 Task: Learn more about a recruiter lite.
Action: Mouse moved to (915, 106)
Screenshot: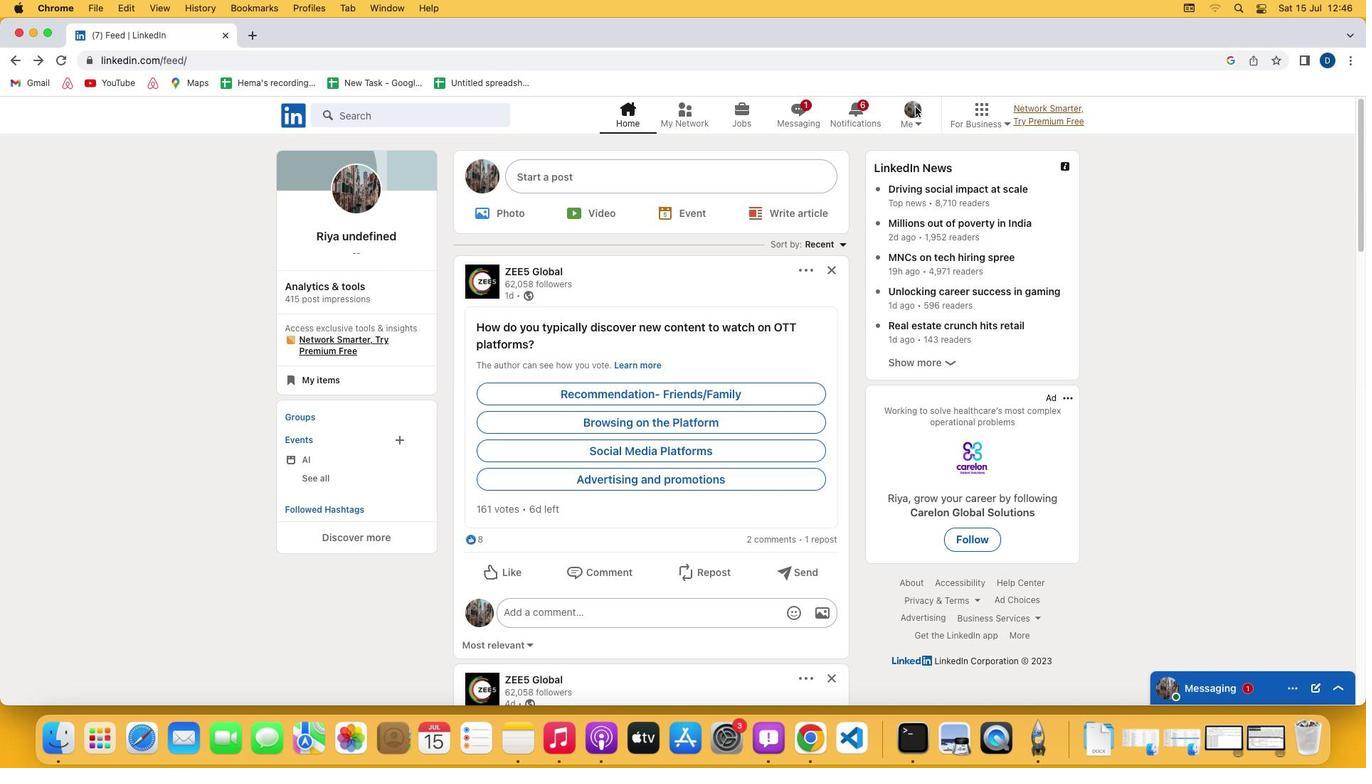 
Action: Mouse pressed left at (915, 106)
Screenshot: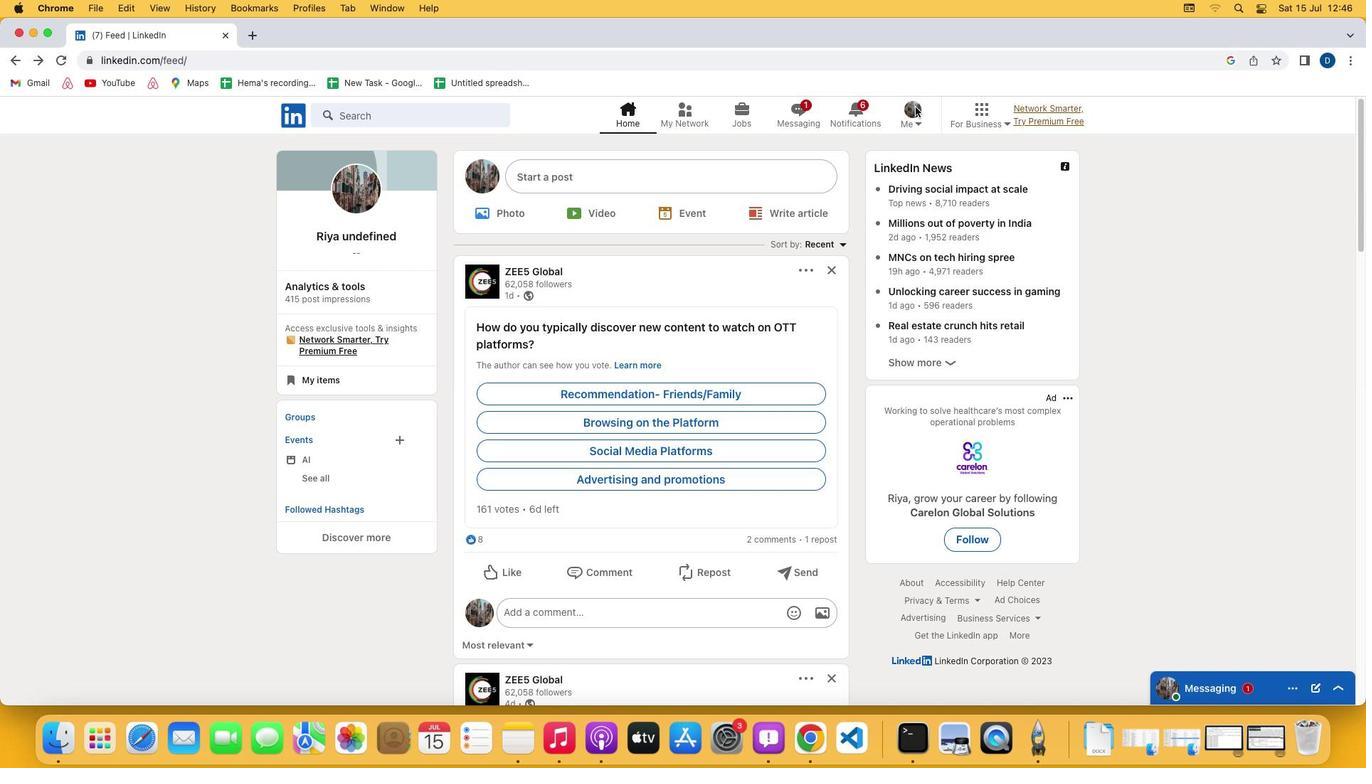 
Action: Mouse pressed left at (915, 106)
Screenshot: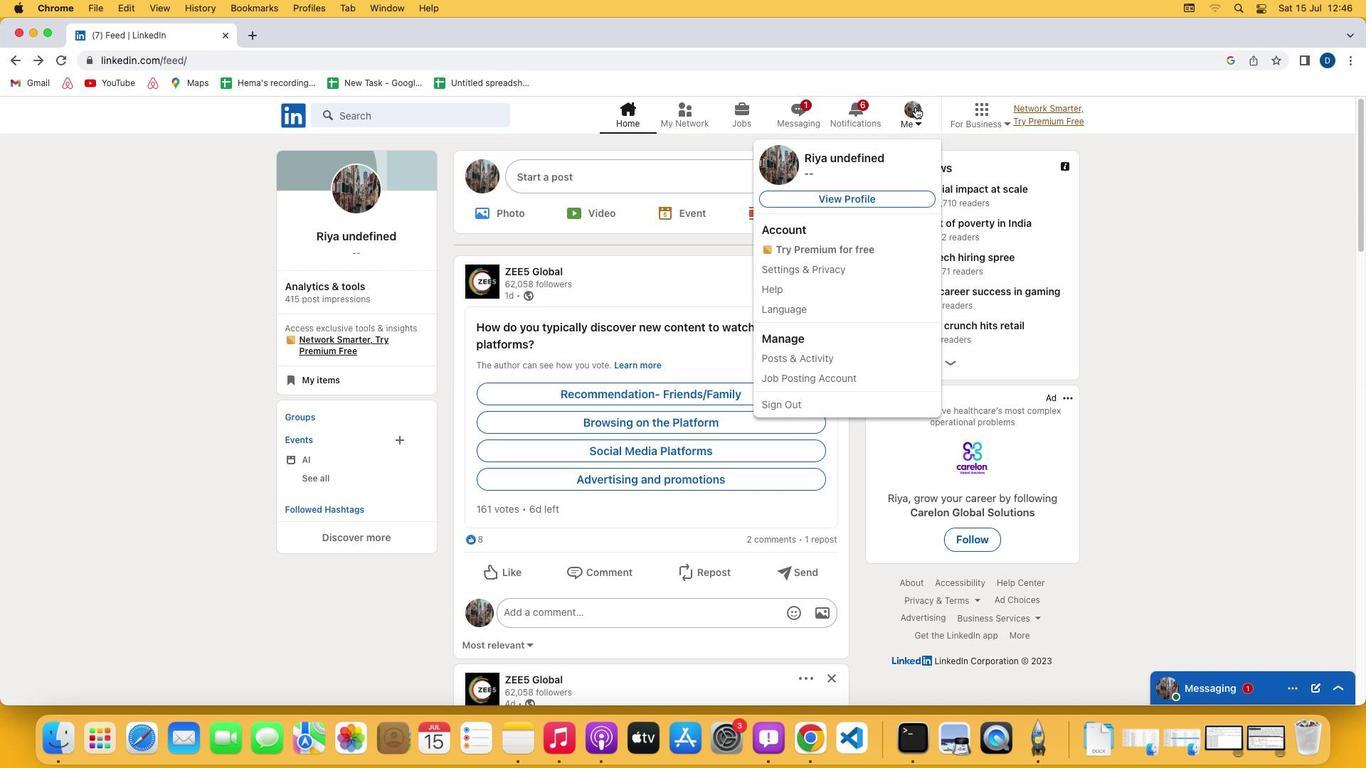 
Action: Mouse moved to (914, 108)
Screenshot: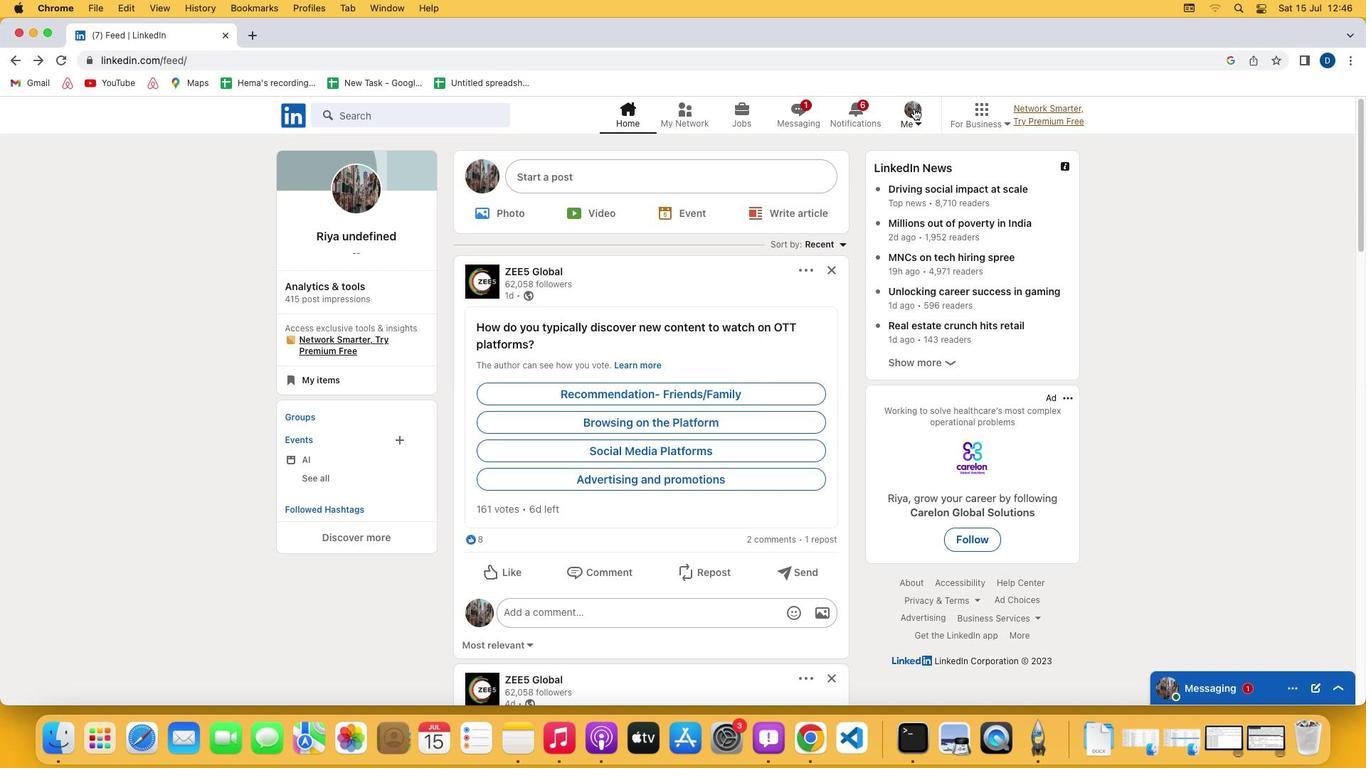 
Action: Mouse pressed left at (914, 108)
Screenshot: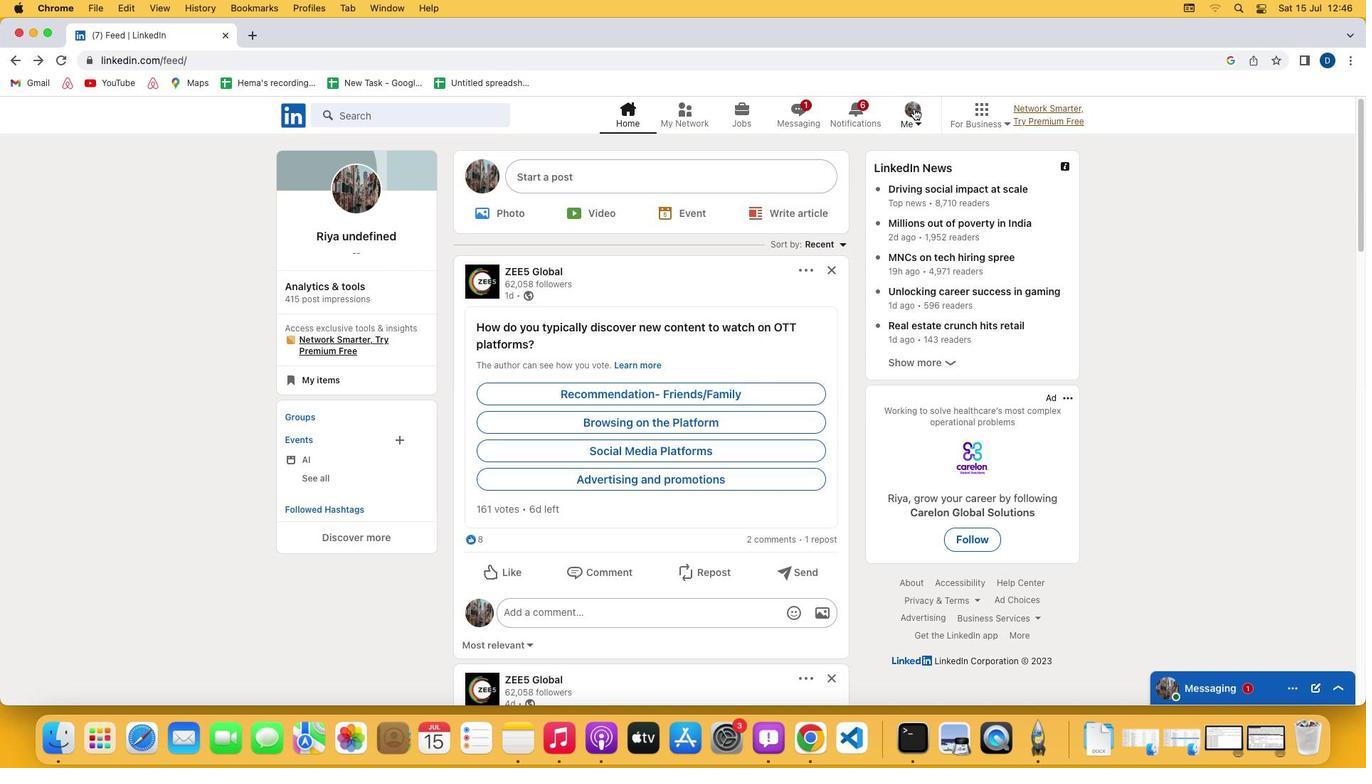
Action: Mouse moved to (792, 267)
Screenshot: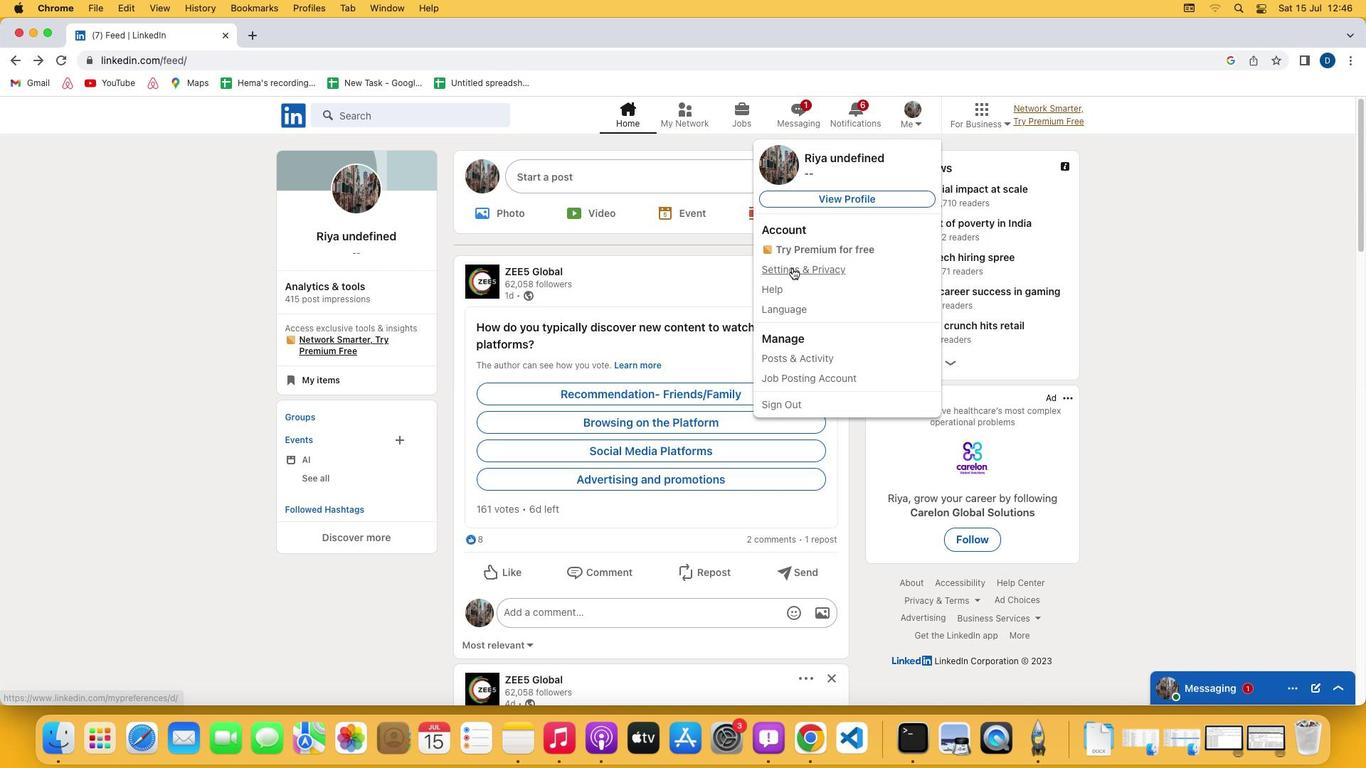 
Action: Mouse pressed left at (792, 267)
Screenshot: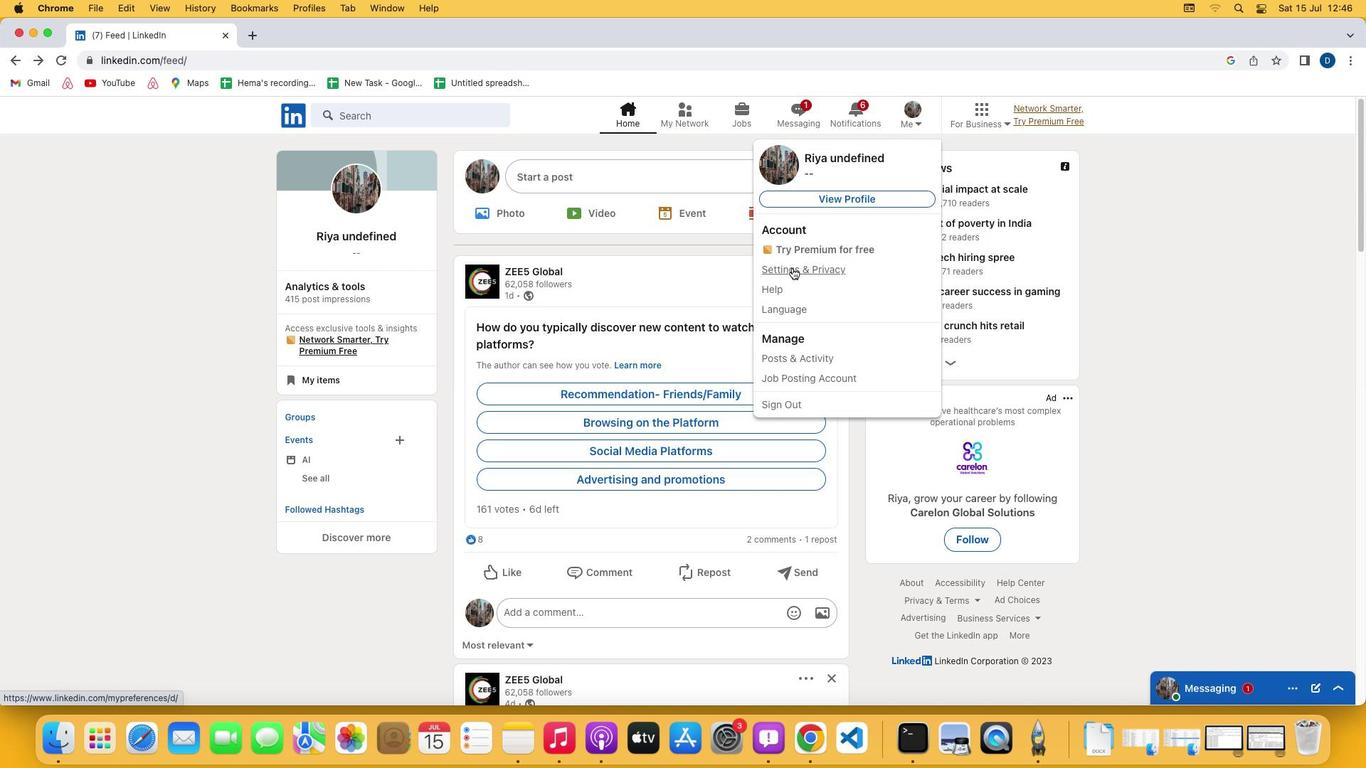 
Action: Mouse moved to (691, 382)
Screenshot: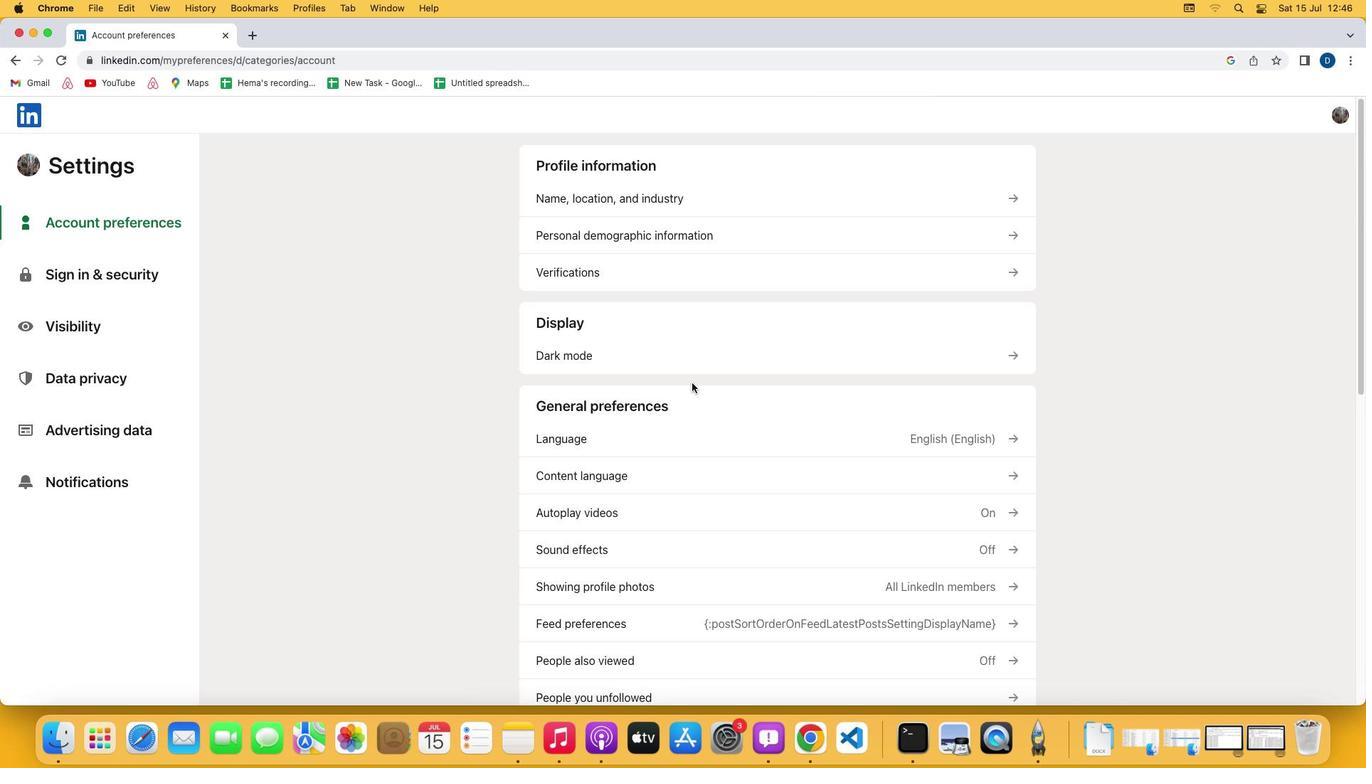
Action: Mouse scrolled (691, 382) with delta (0, 0)
Screenshot: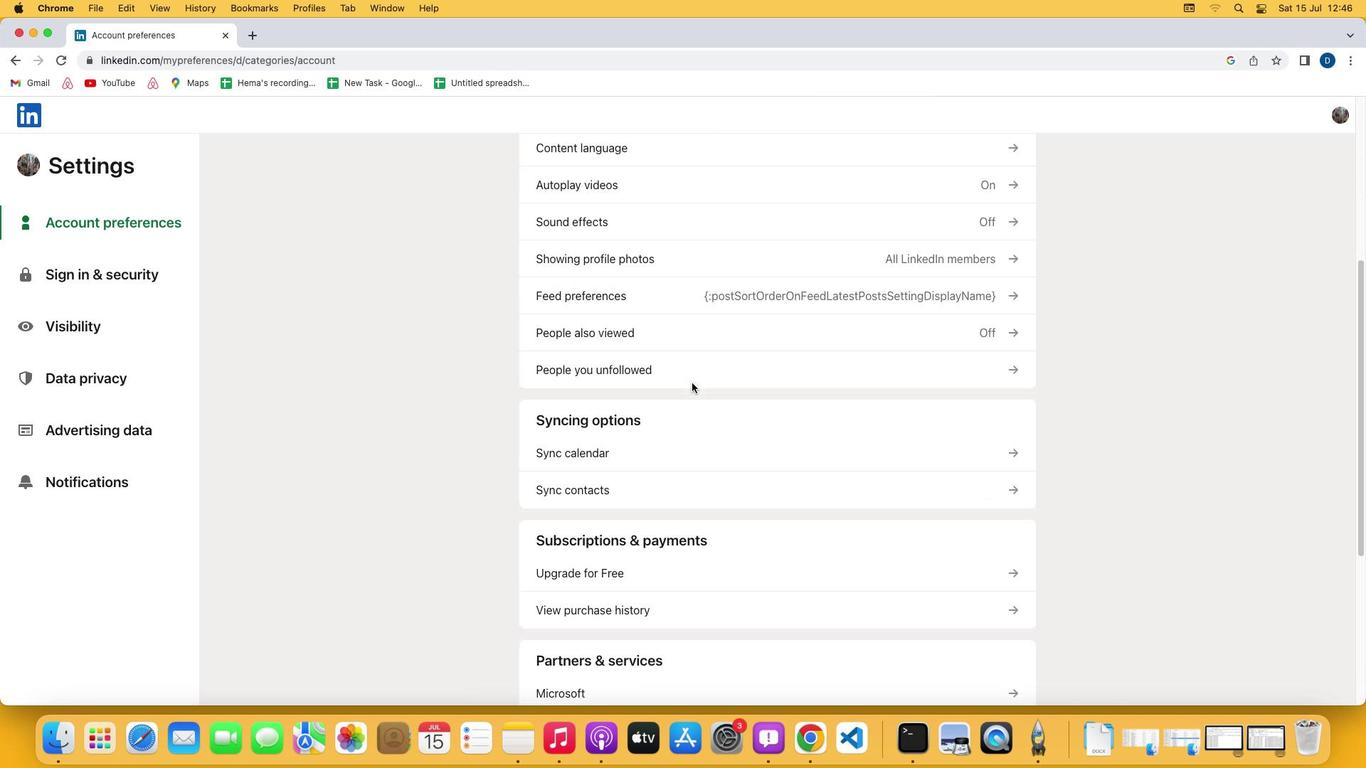 
Action: Mouse scrolled (691, 382) with delta (0, 0)
Screenshot: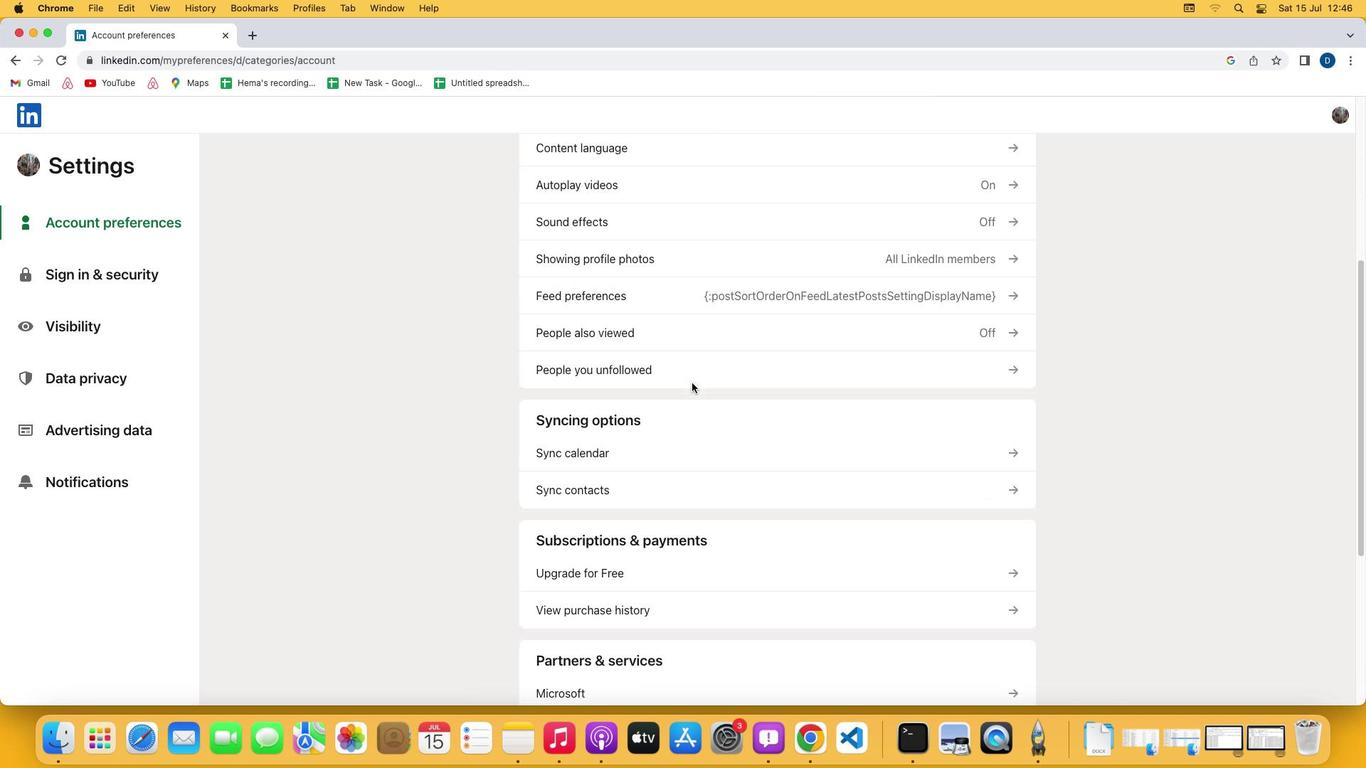 
Action: Mouse scrolled (691, 382) with delta (0, -2)
Screenshot: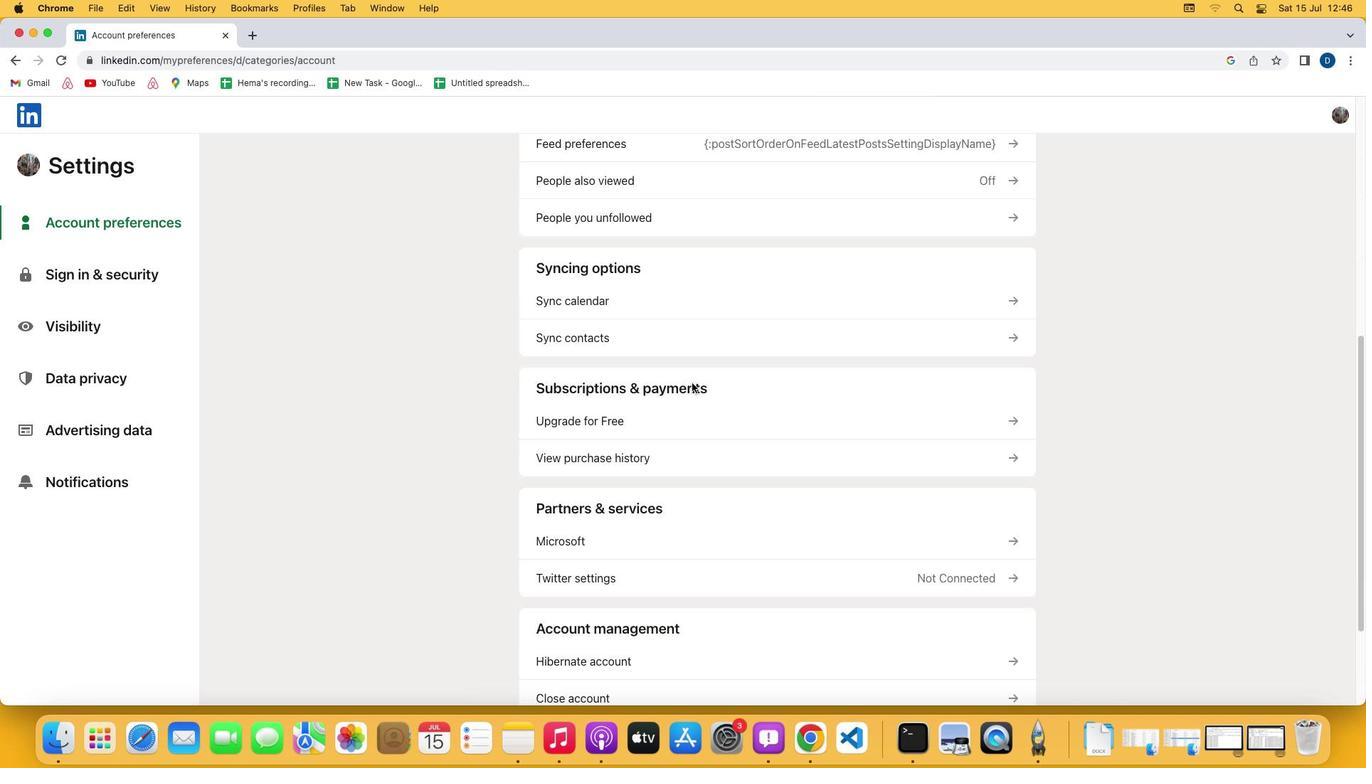 
Action: Mouse scrolled (691, 382) with delta (0, -3)
Screenshot: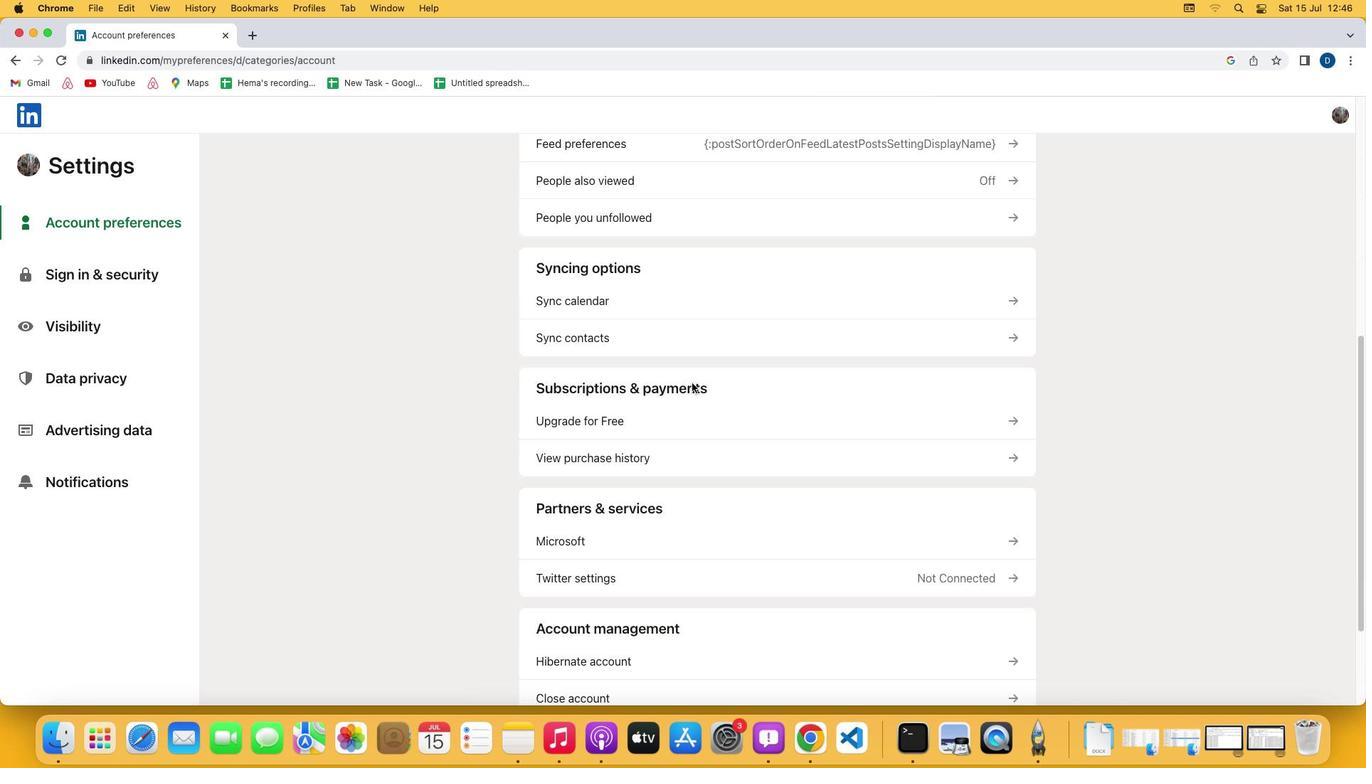 
Action: Mouse scrolled (691, 382) with delta (0, -4)
Screenshot: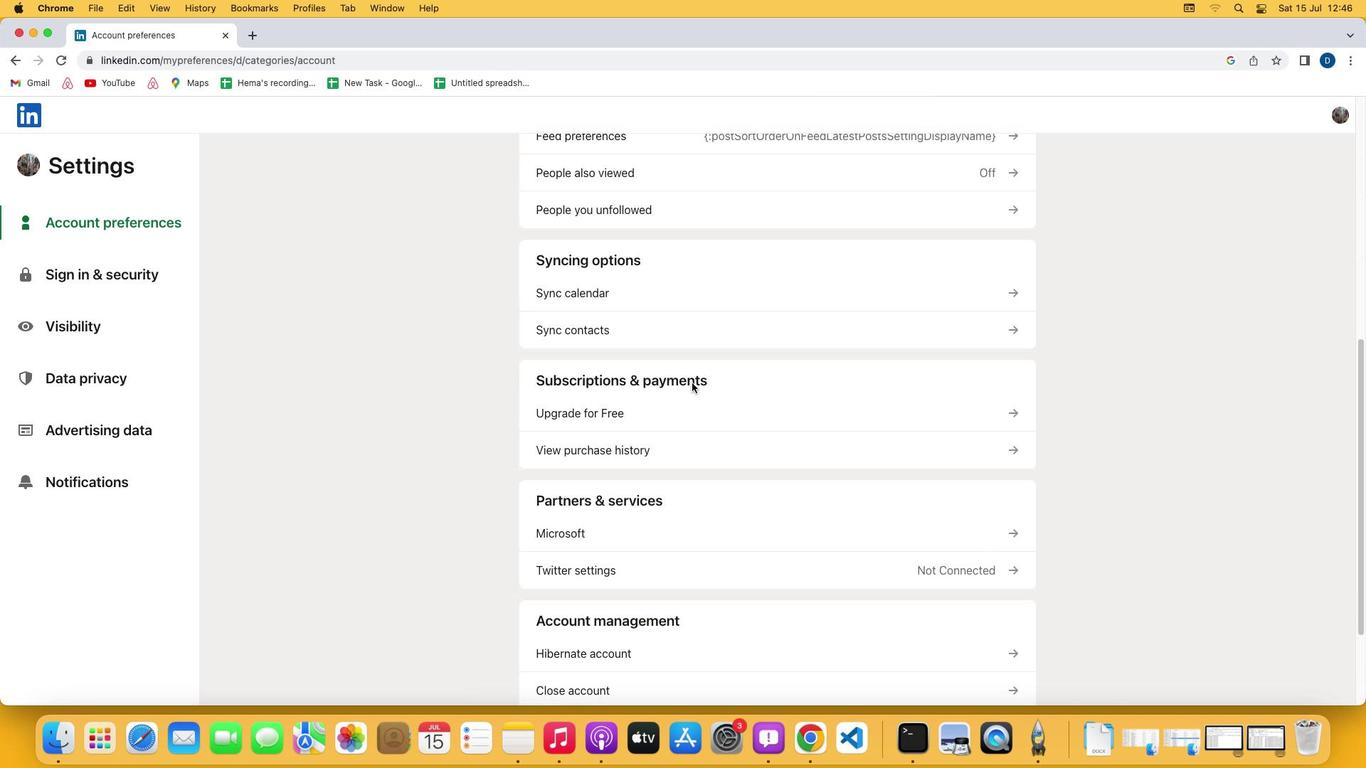 
Action: Mouse scrolled (691, 382) with delta (0, 0)
Screenshot: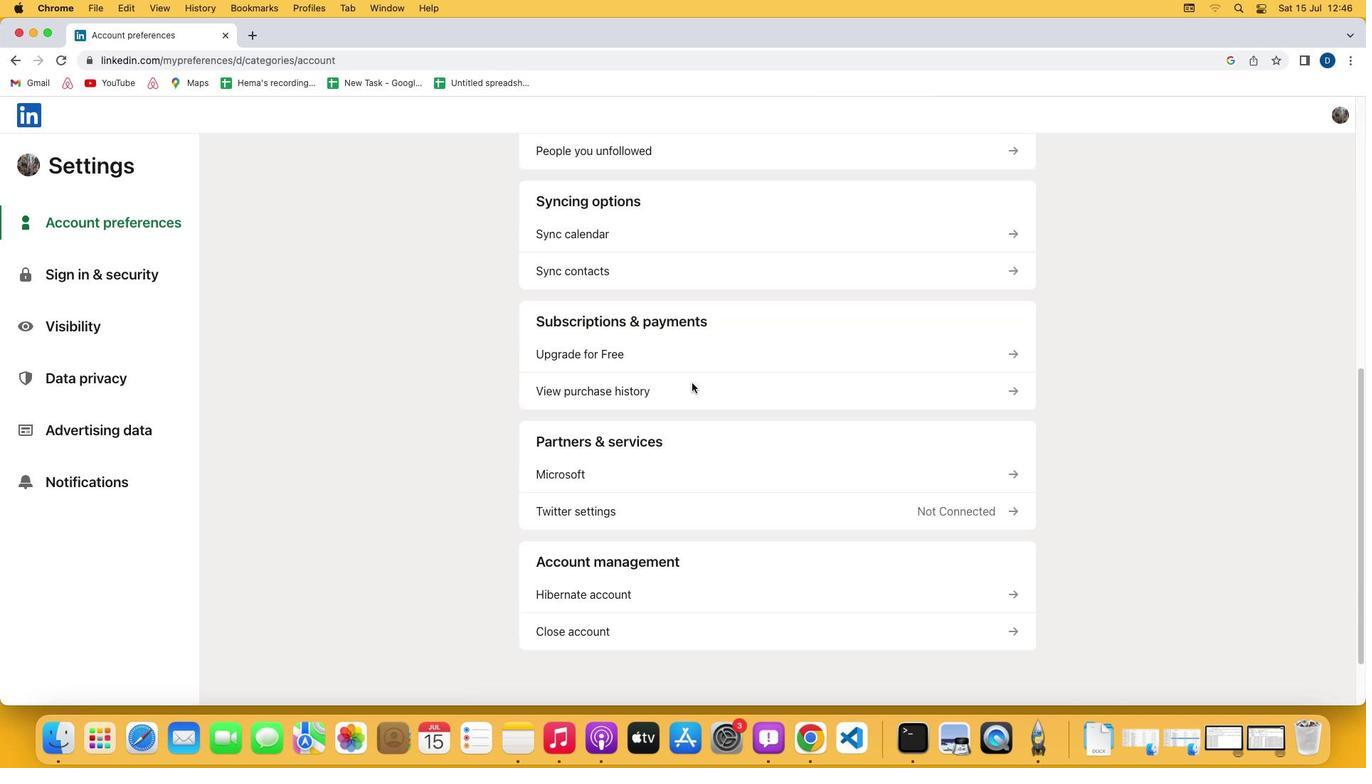 
Action: Mouse scrolled (691, 382) with delta (0, 0)
Screenshot: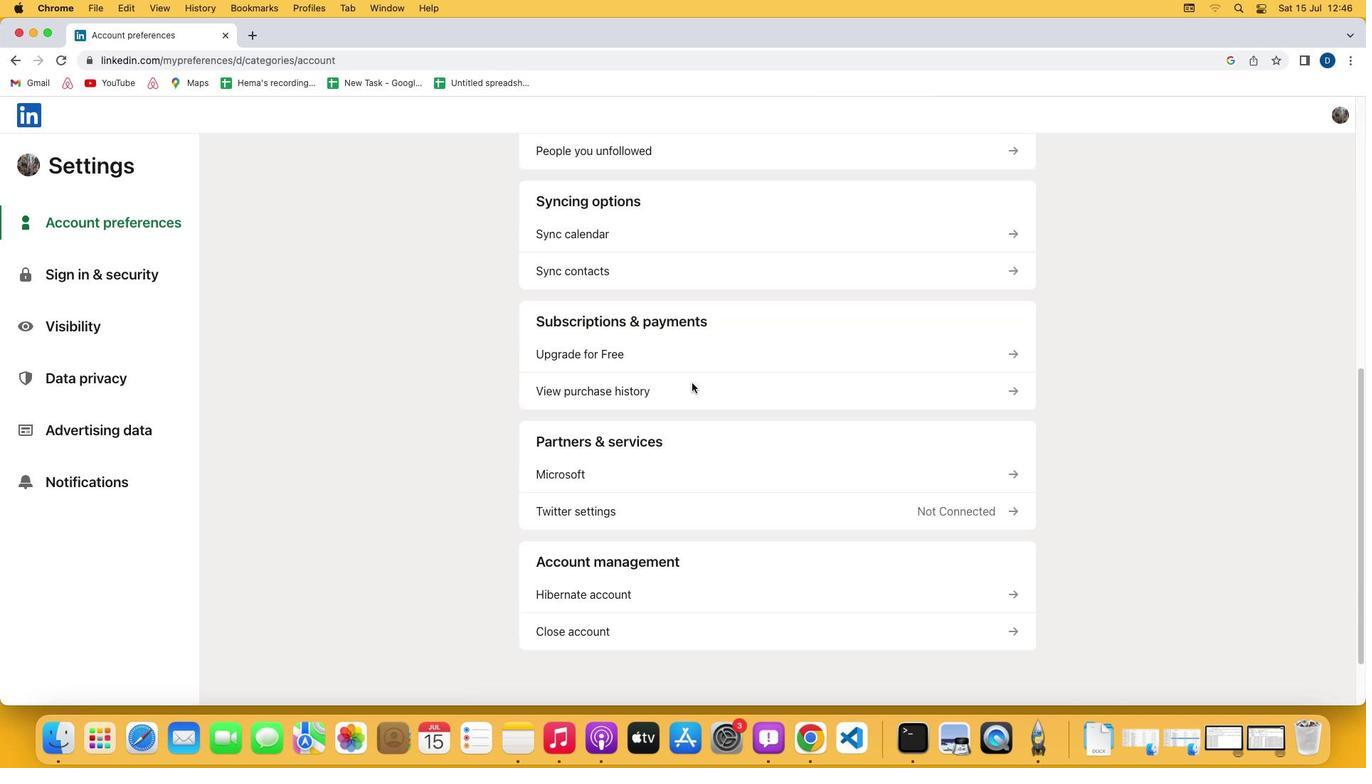 
Action: Mouse scrolled (691, 382) with delta (0, -2)
Screenshot: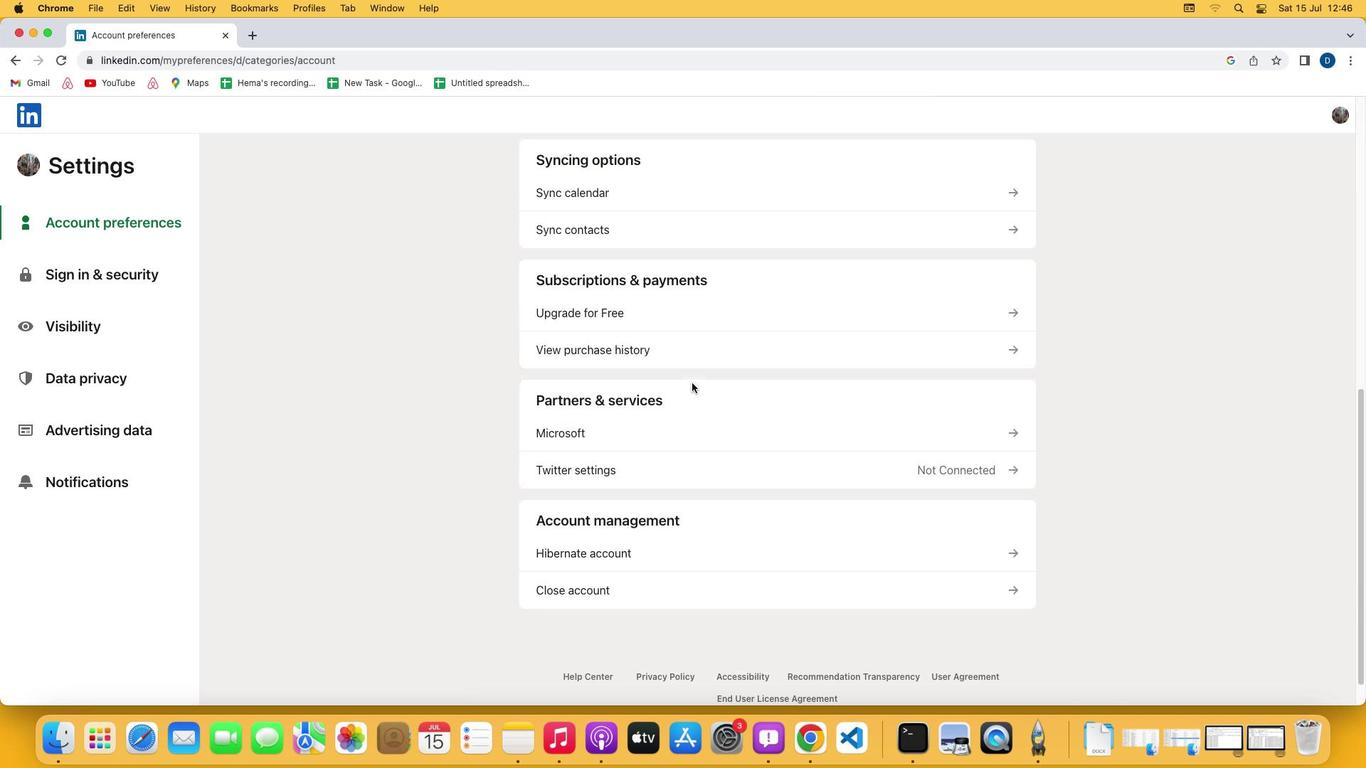 
Action: Mouse scrolled (691, 382) with delta (0, -3)
Screenshot: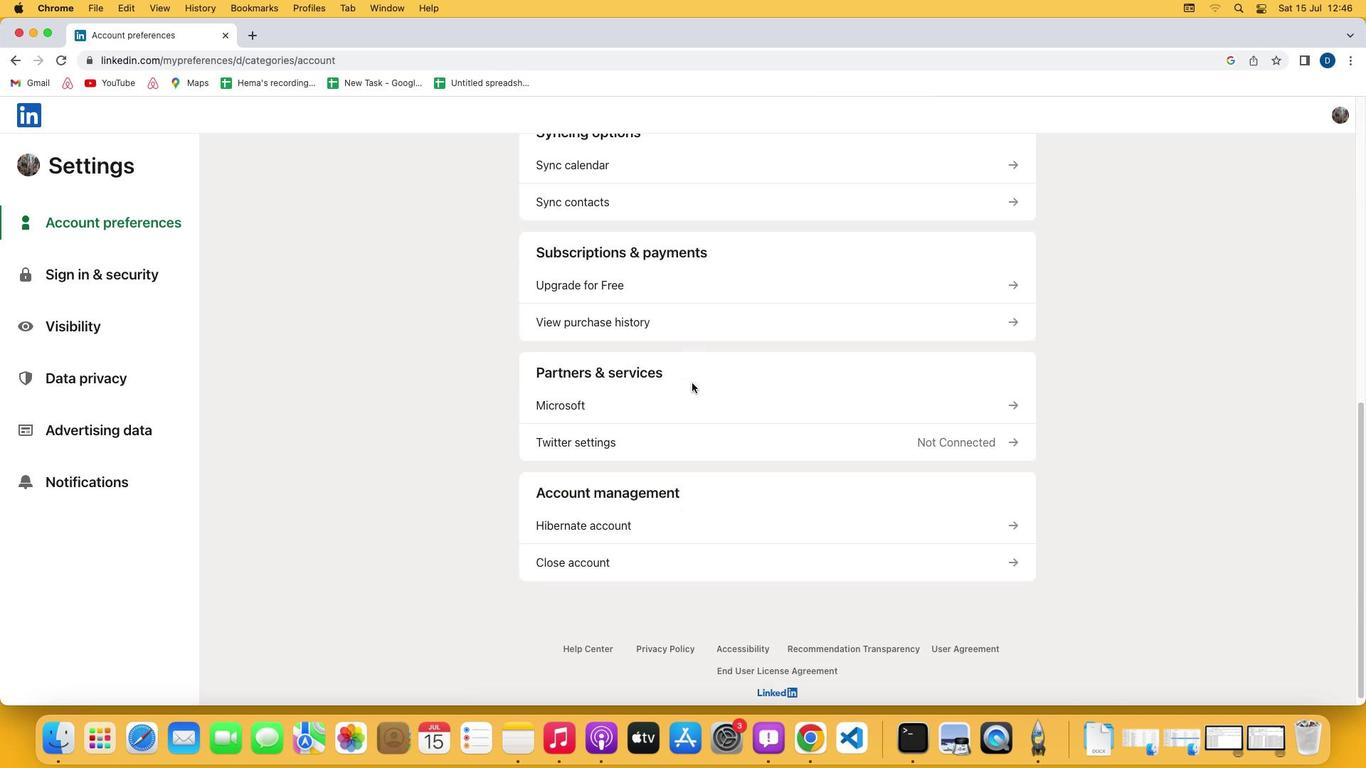 
Action: Mouse moved to (632, 276)
Screenshot: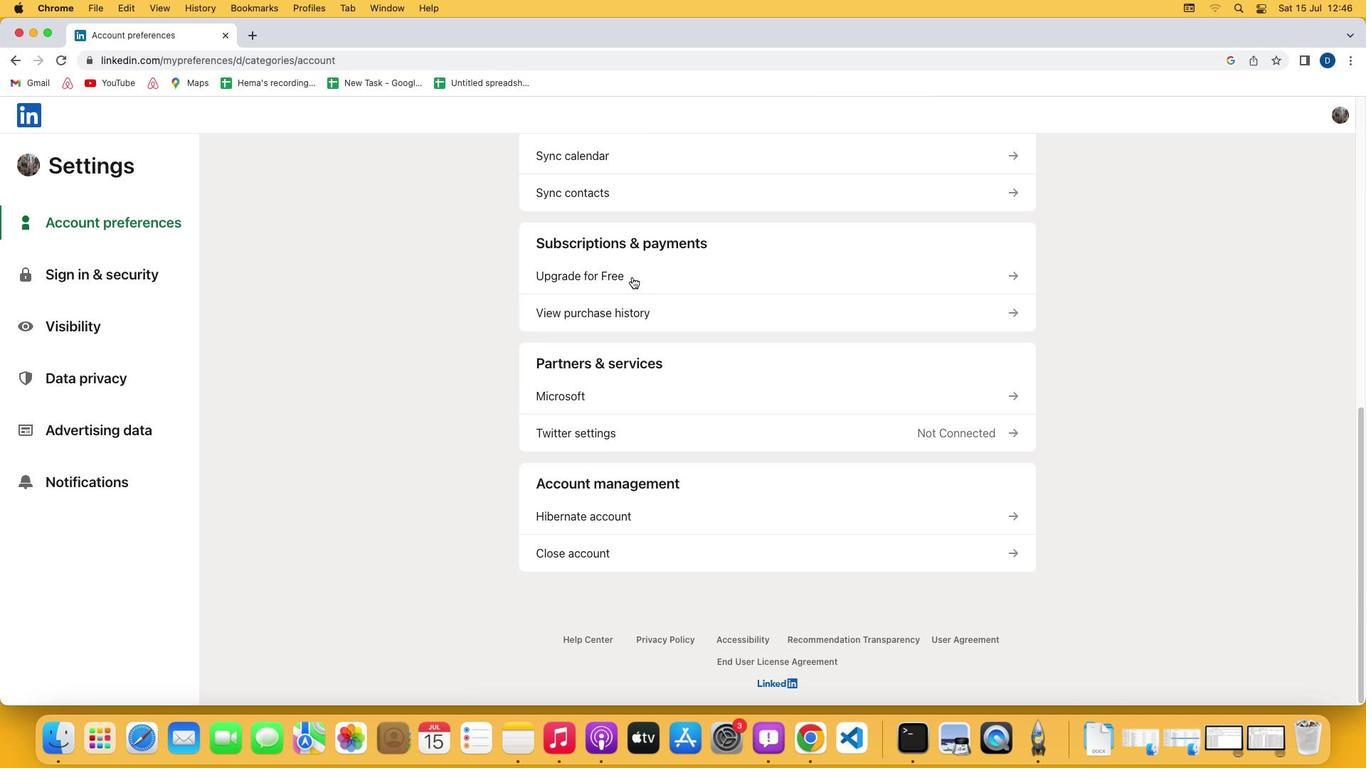
Action: Mouse pressed left at (632, 276)
Screenshot: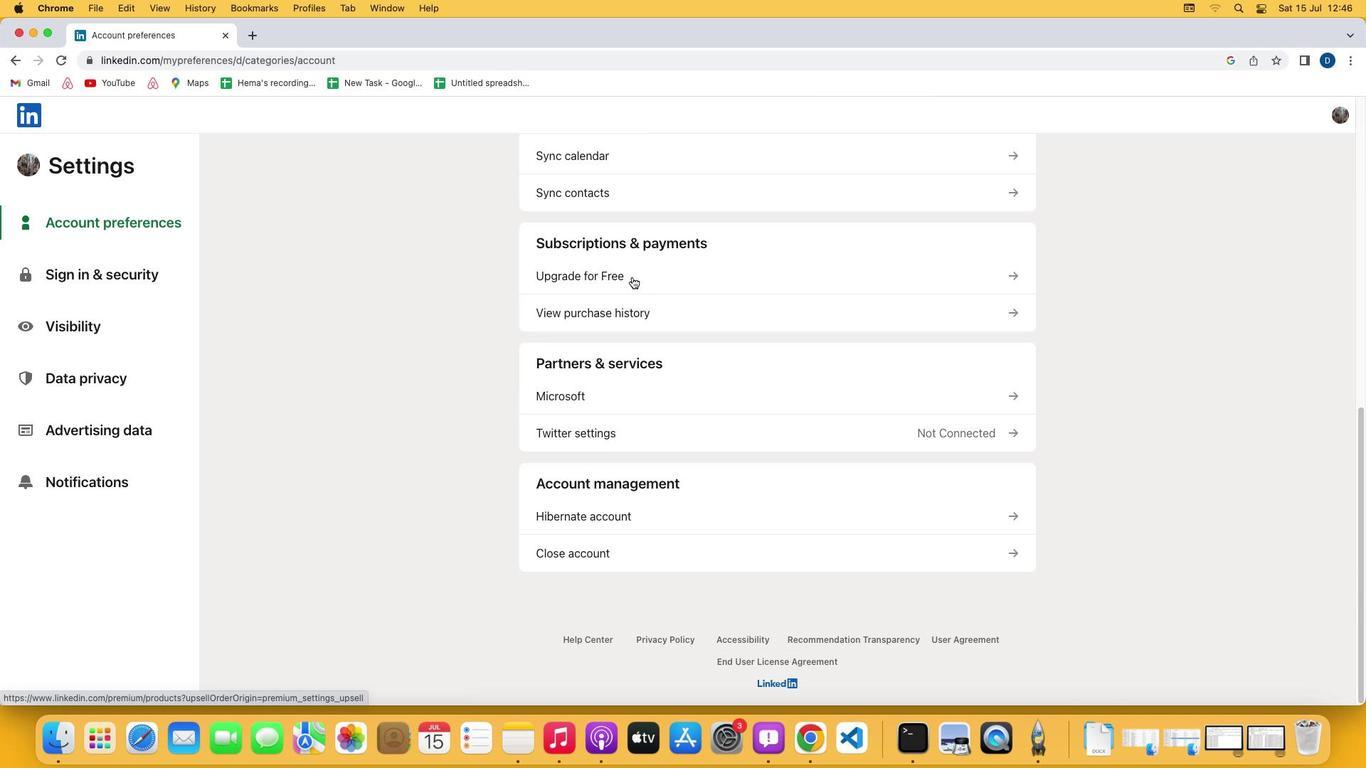 
Action: Mouse moved to (547, 393)
Screenshot: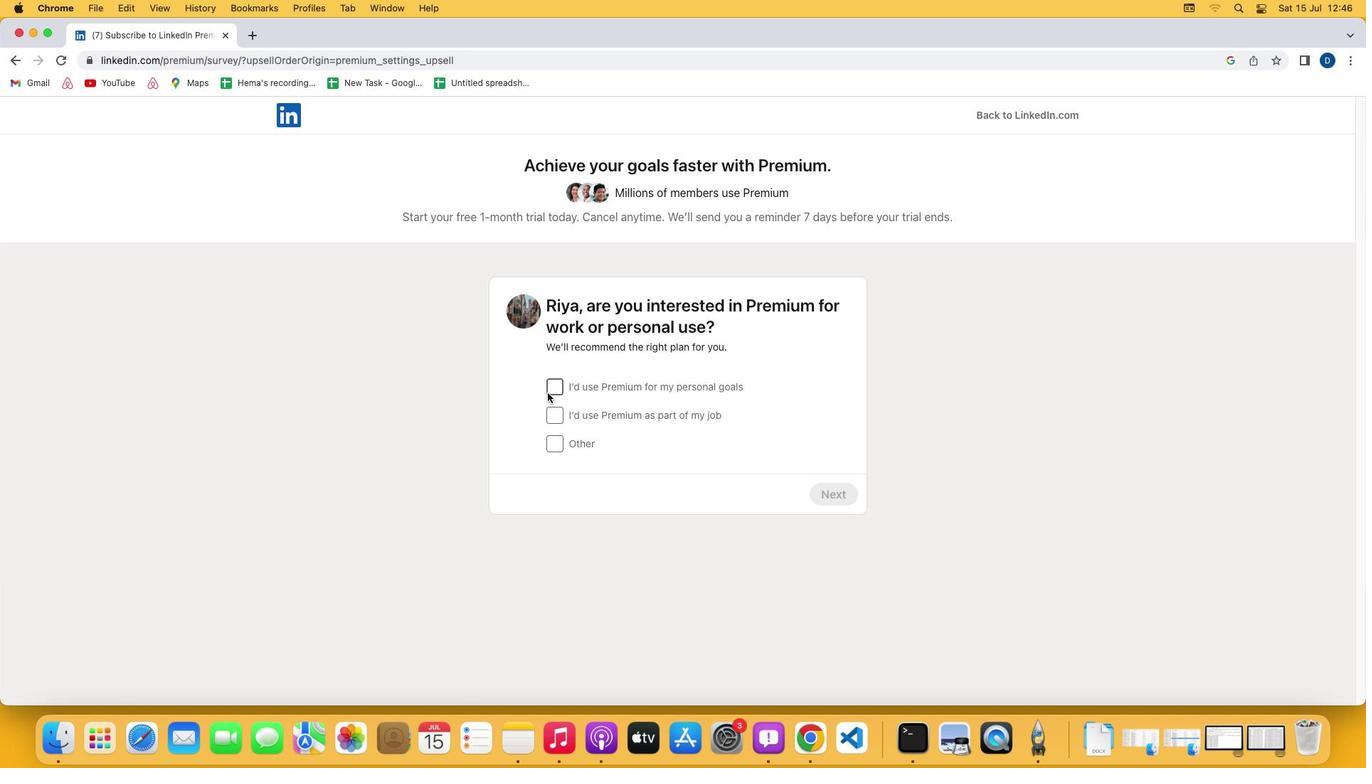 
Action: Mouse pressed left at (547, 393)
Screenshot: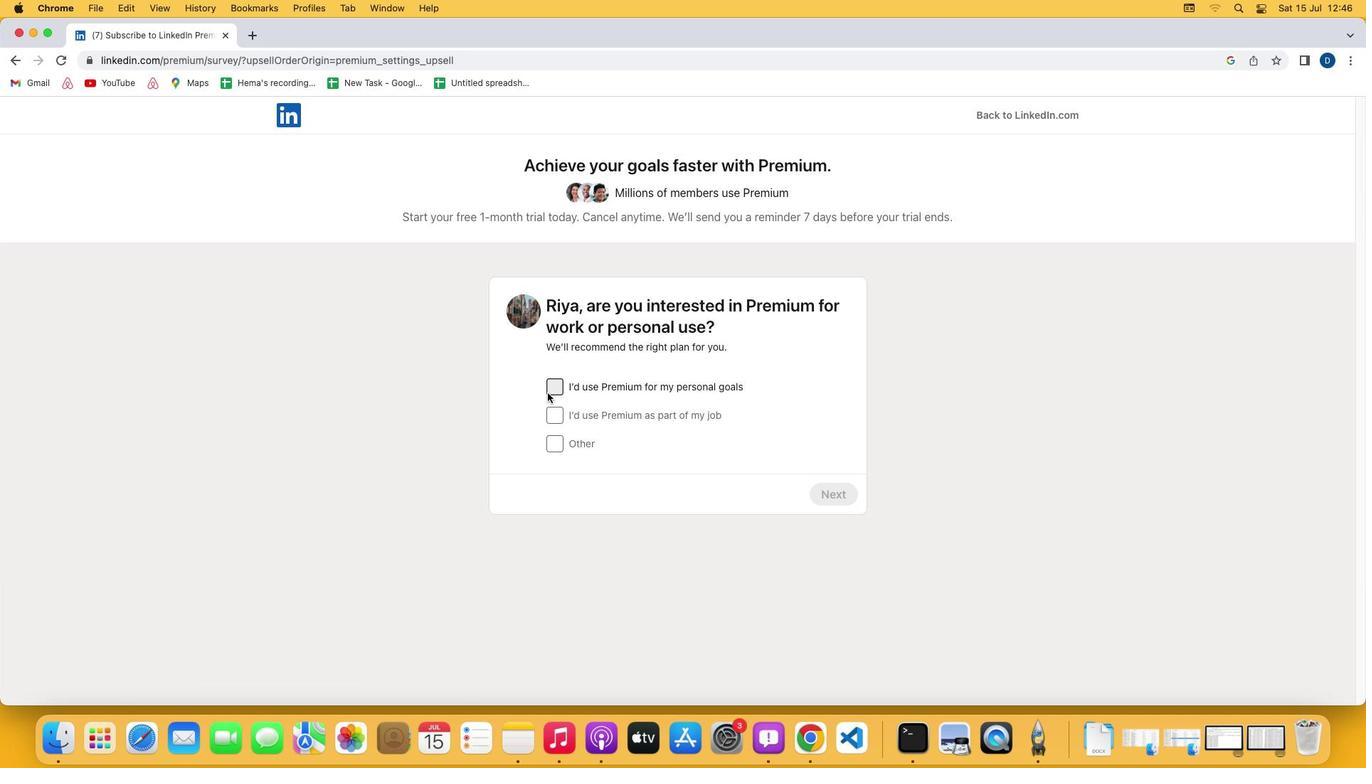 
Action: Mouse moved to (829, 495)
Screenshot: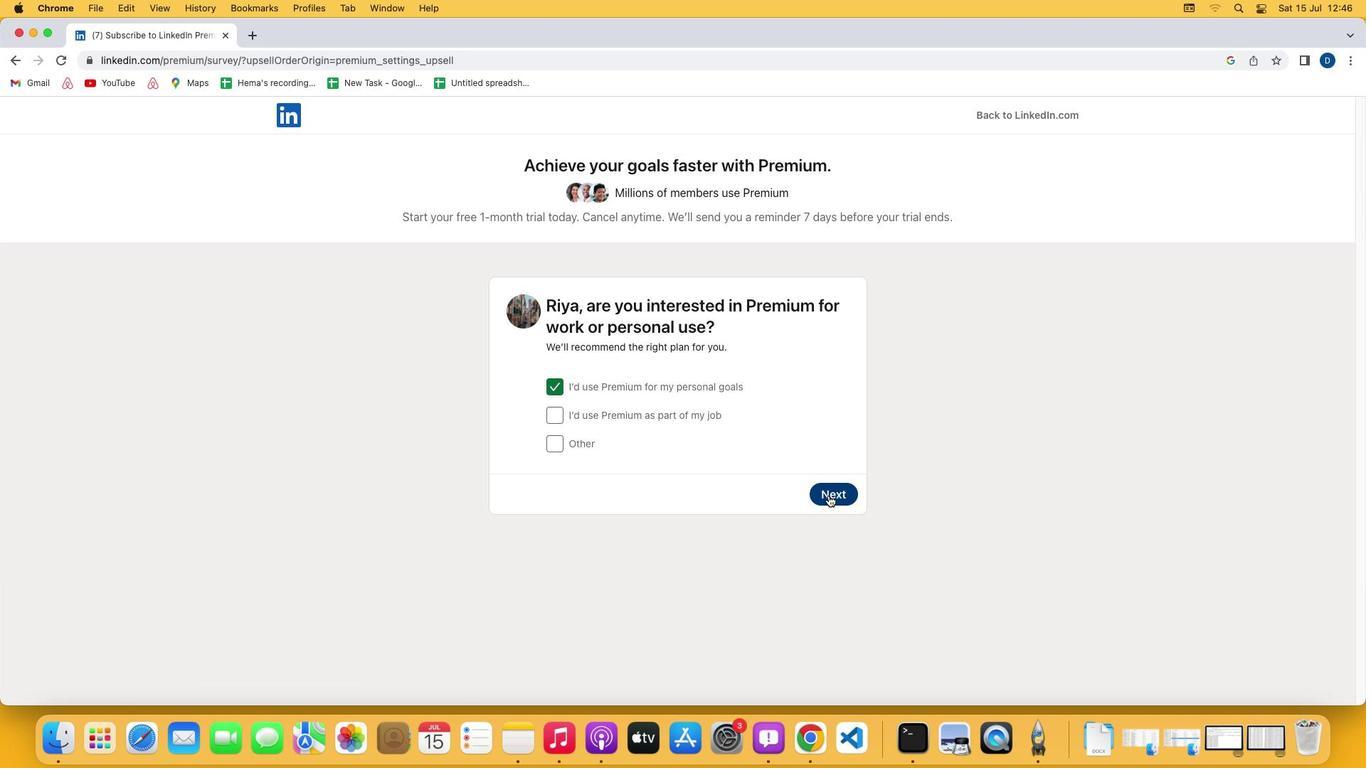 
Action: Mouse pressed left at (829, 495)
Screenshot: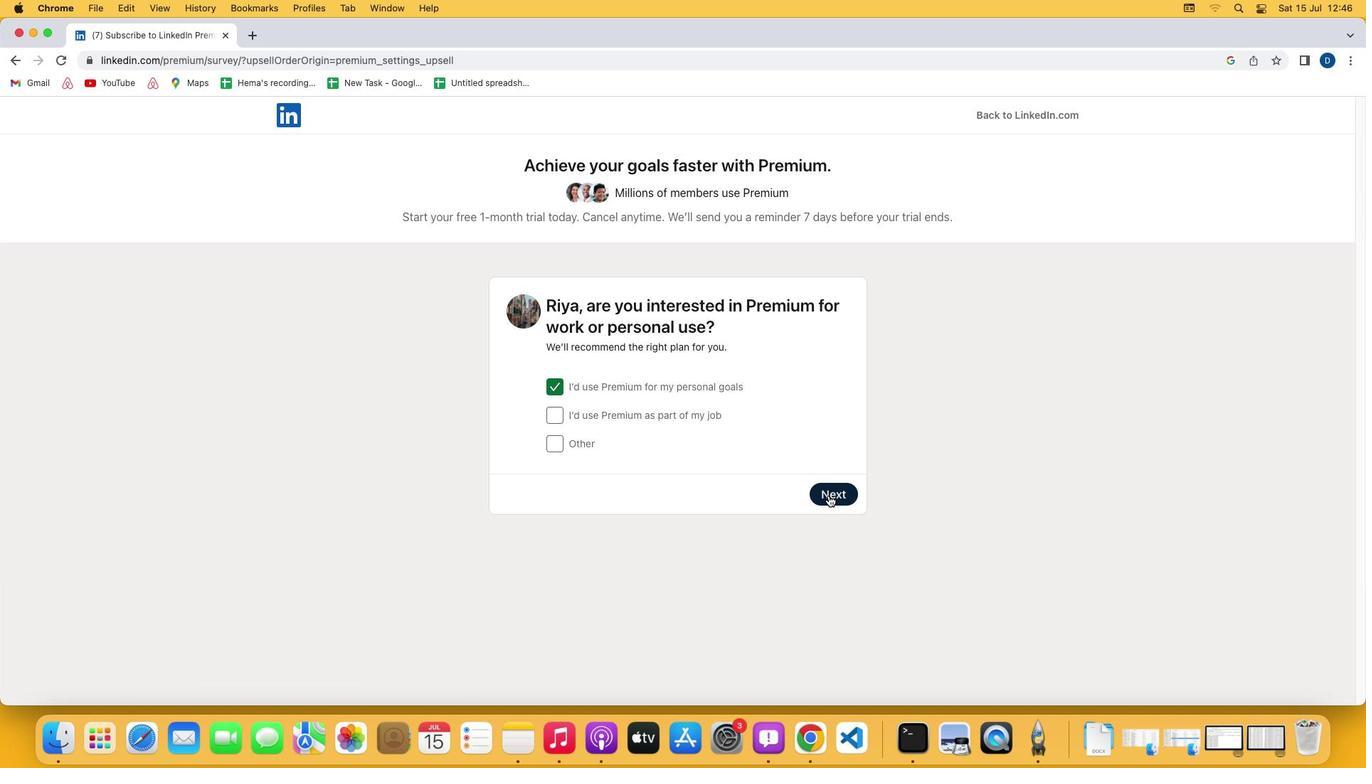 
Action: Mouse moved to (553, 414)
Screenshot: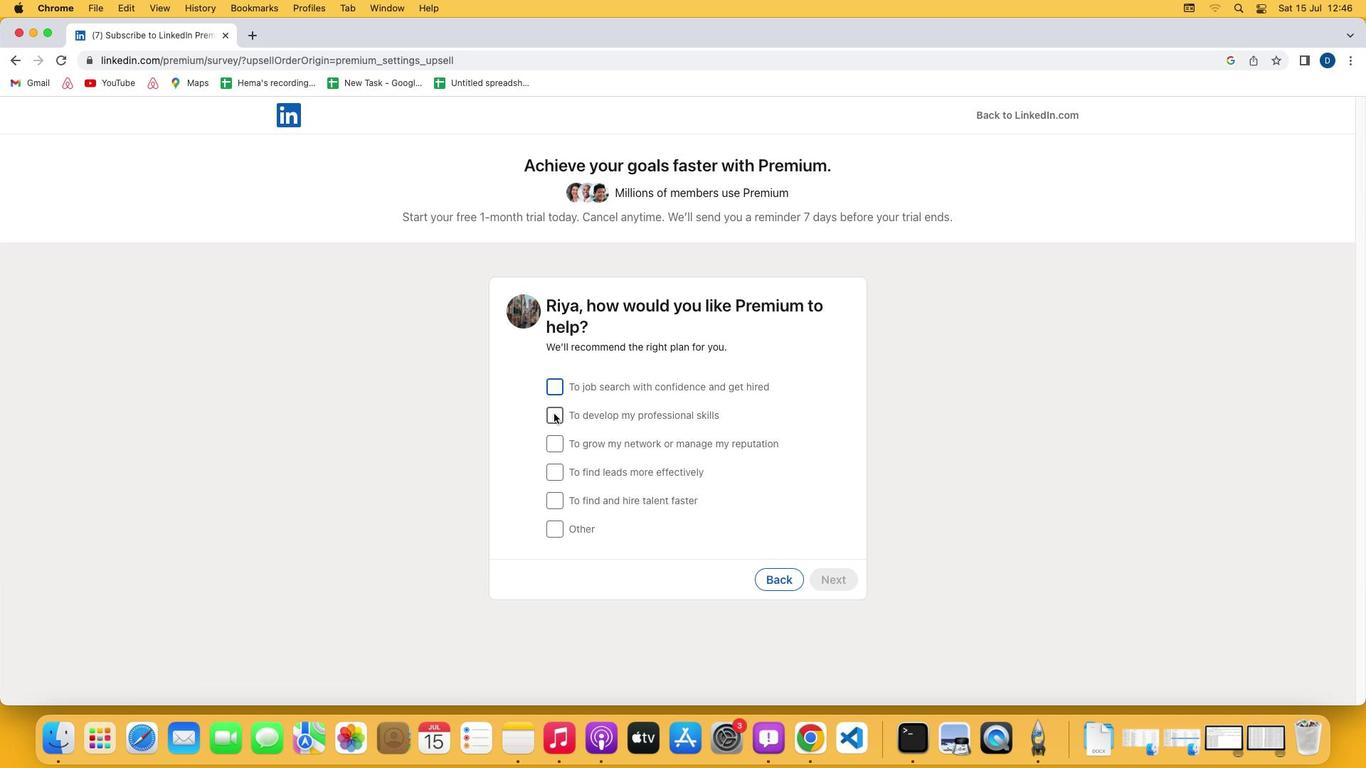 
Action: Mouse pressed left at (553, 414)
Screenshot: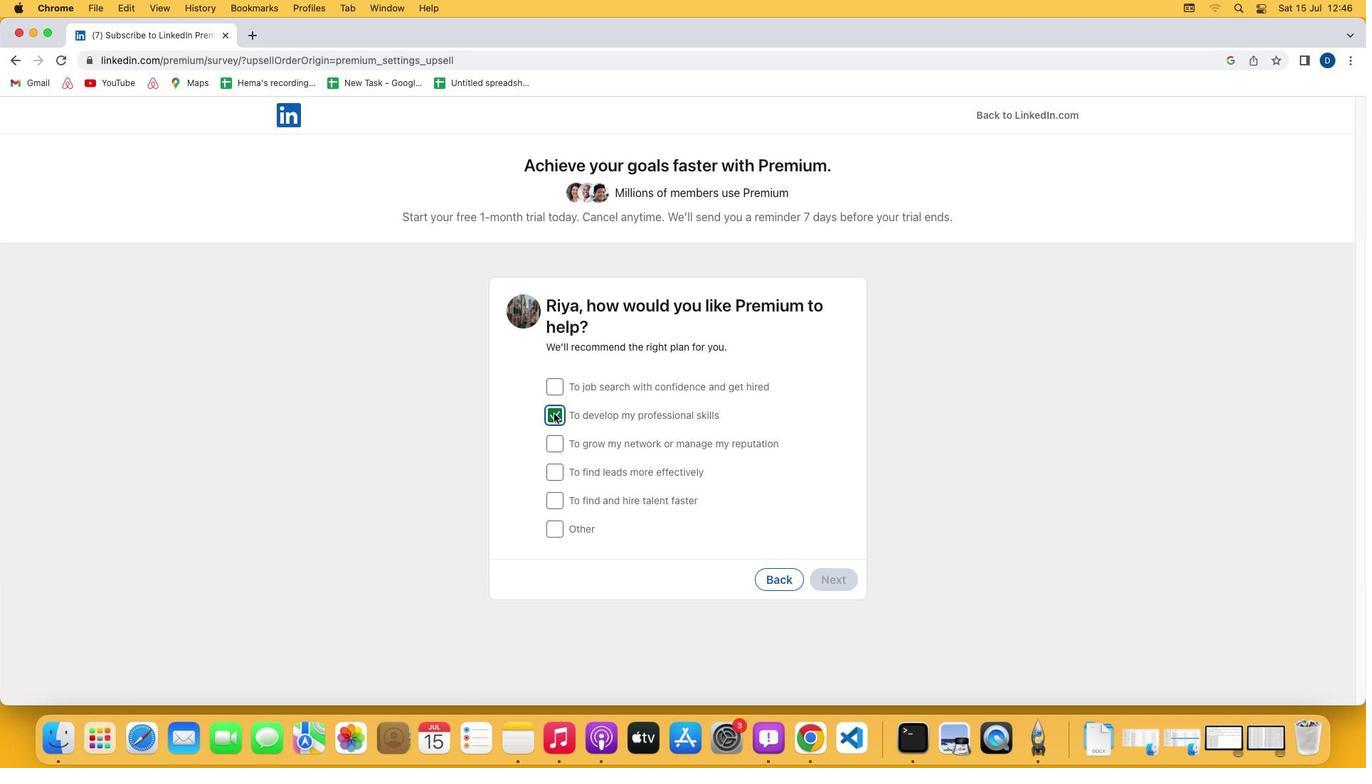 
Action: Mouse moved to (838, 572)
Screenshot: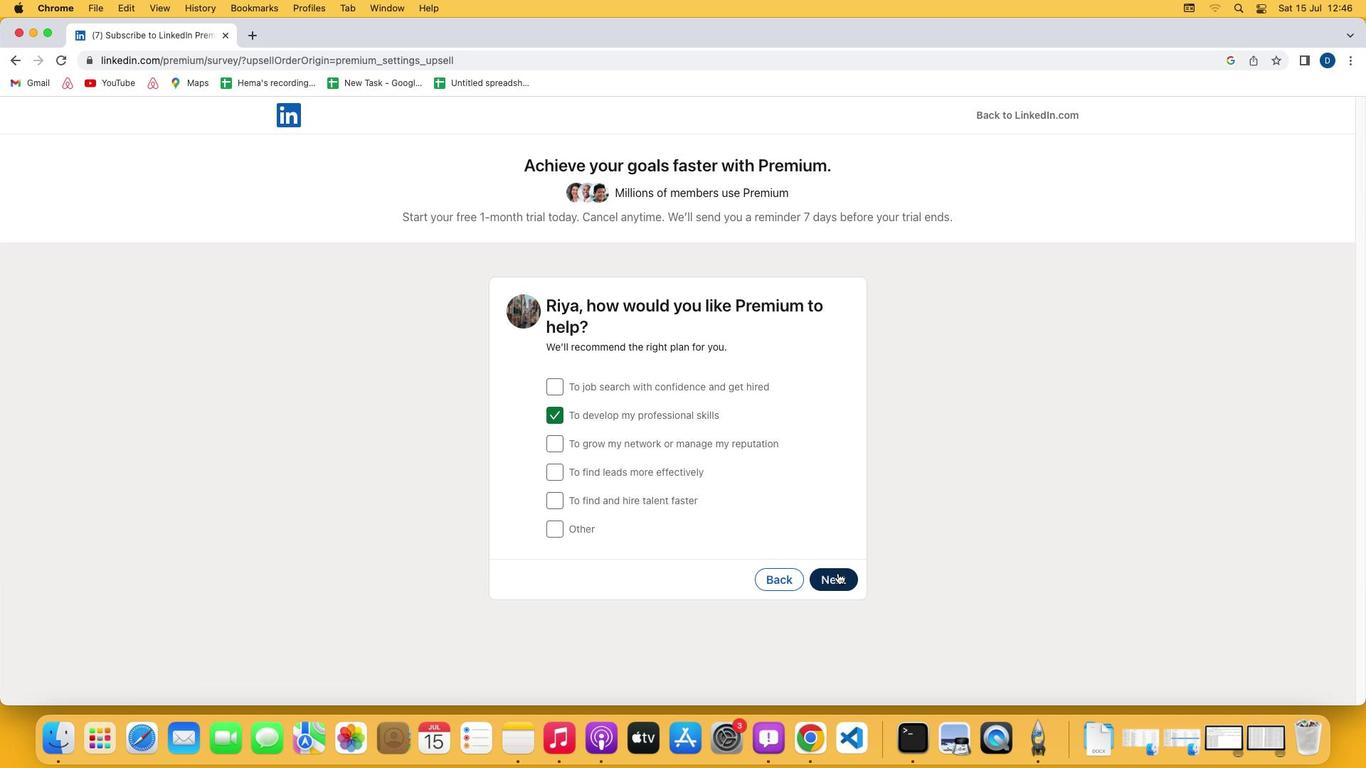 
Action: Mouse pressed left at (838, 572)
Screenshot: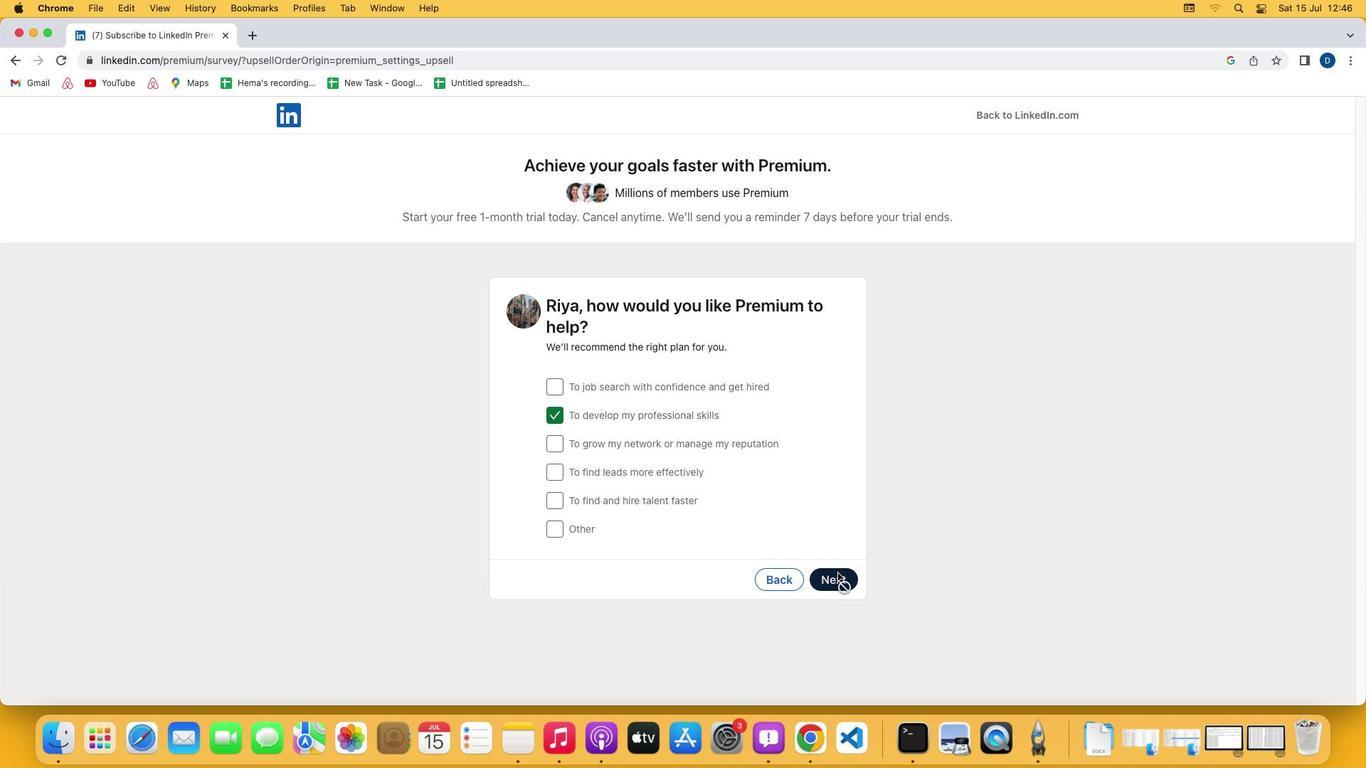 
Action: Mouse moved to (550, 532)
Screenshot: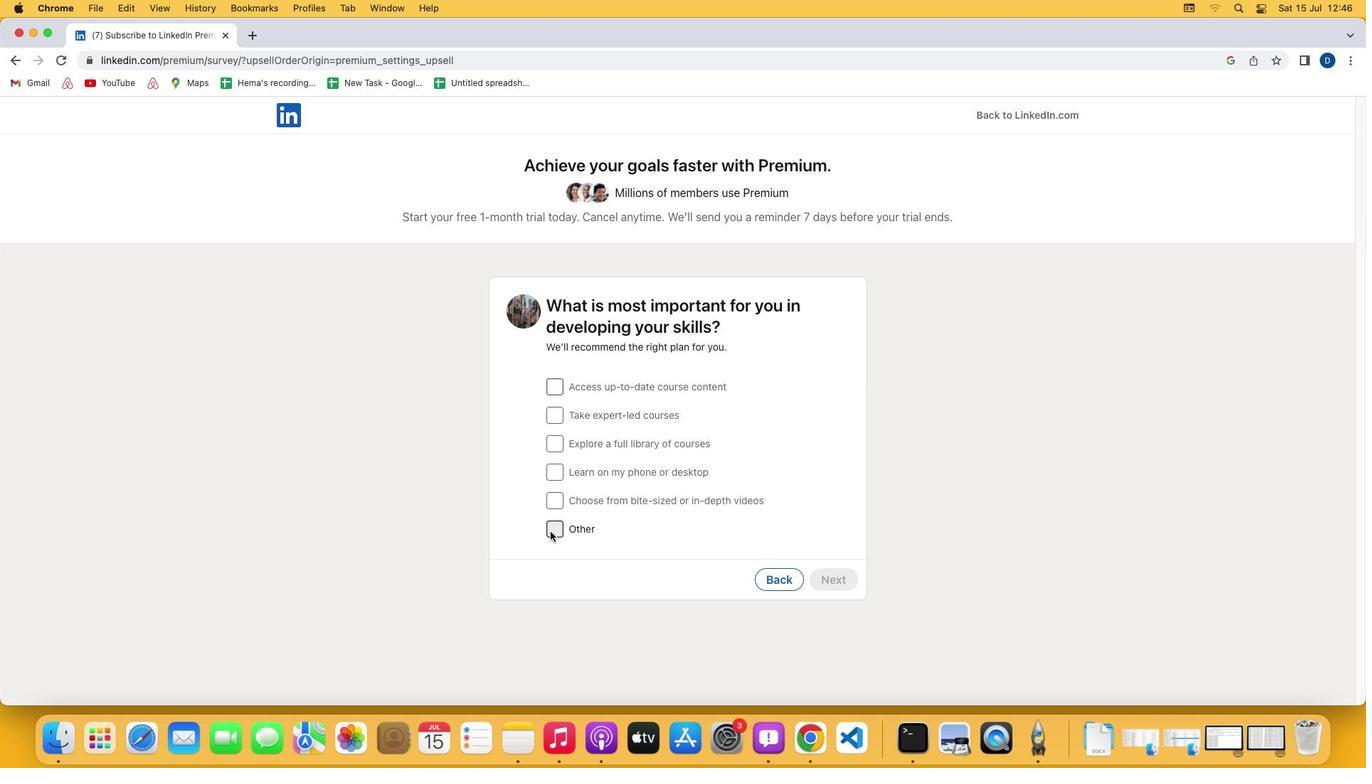
Action: Mouse pressed left at (550, 532)
Screenshot: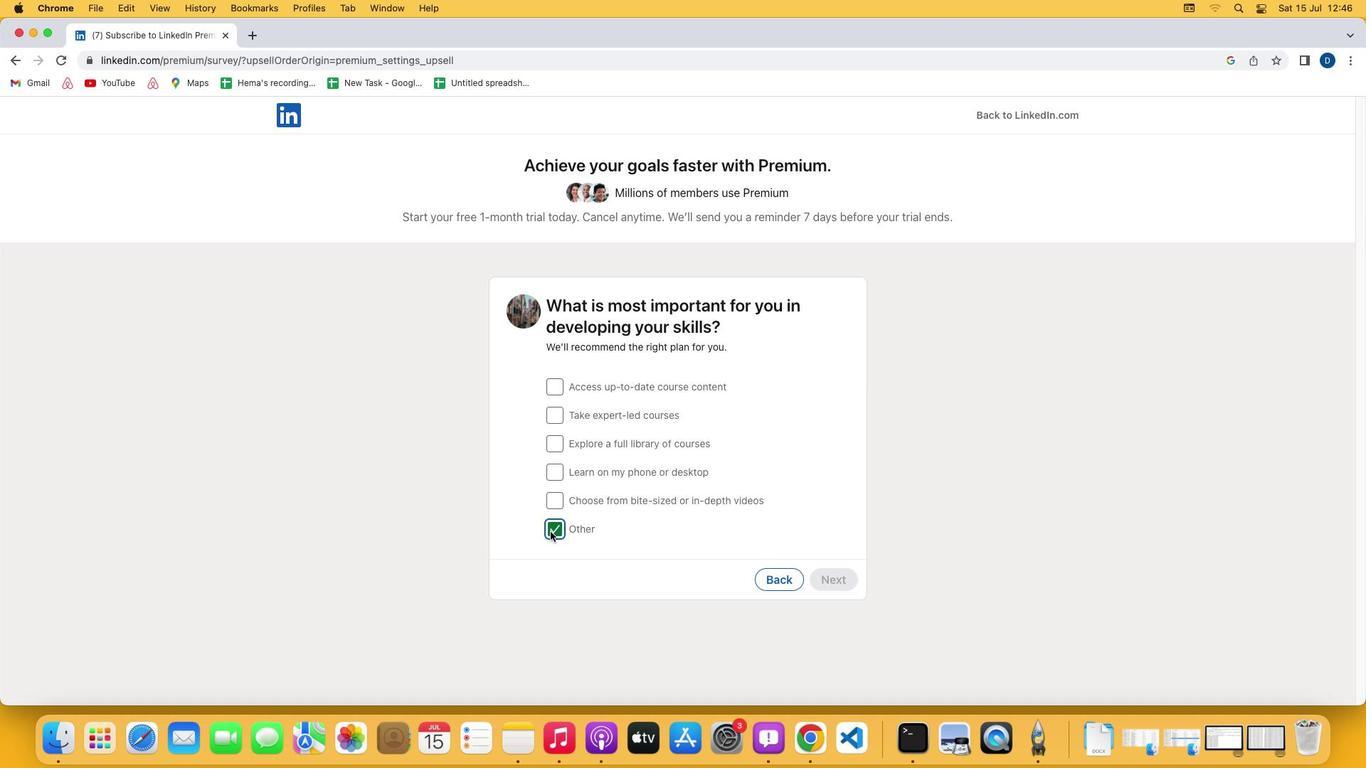 
Action: Mouse moved to (822, 582)
Screenshot: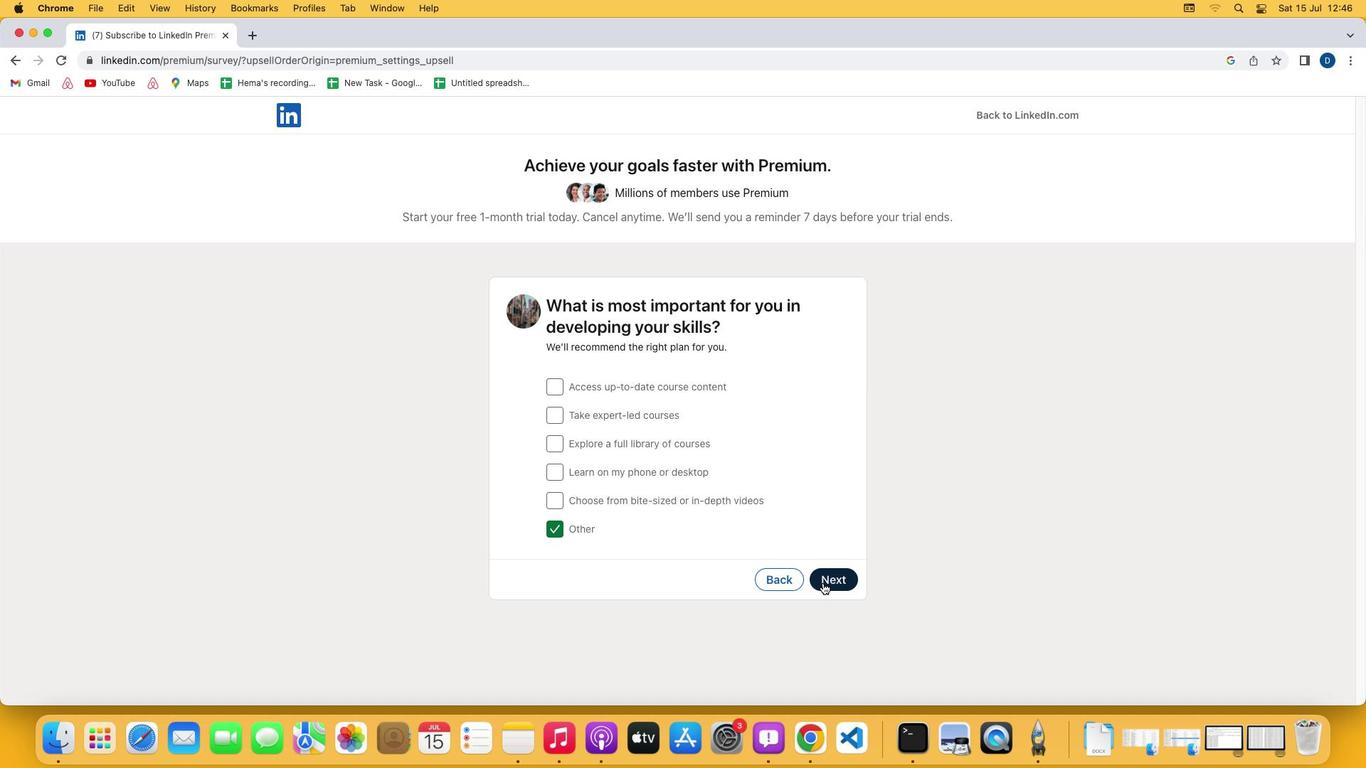 
Action: Mouse pressed left at (822, 582)
Screenshot: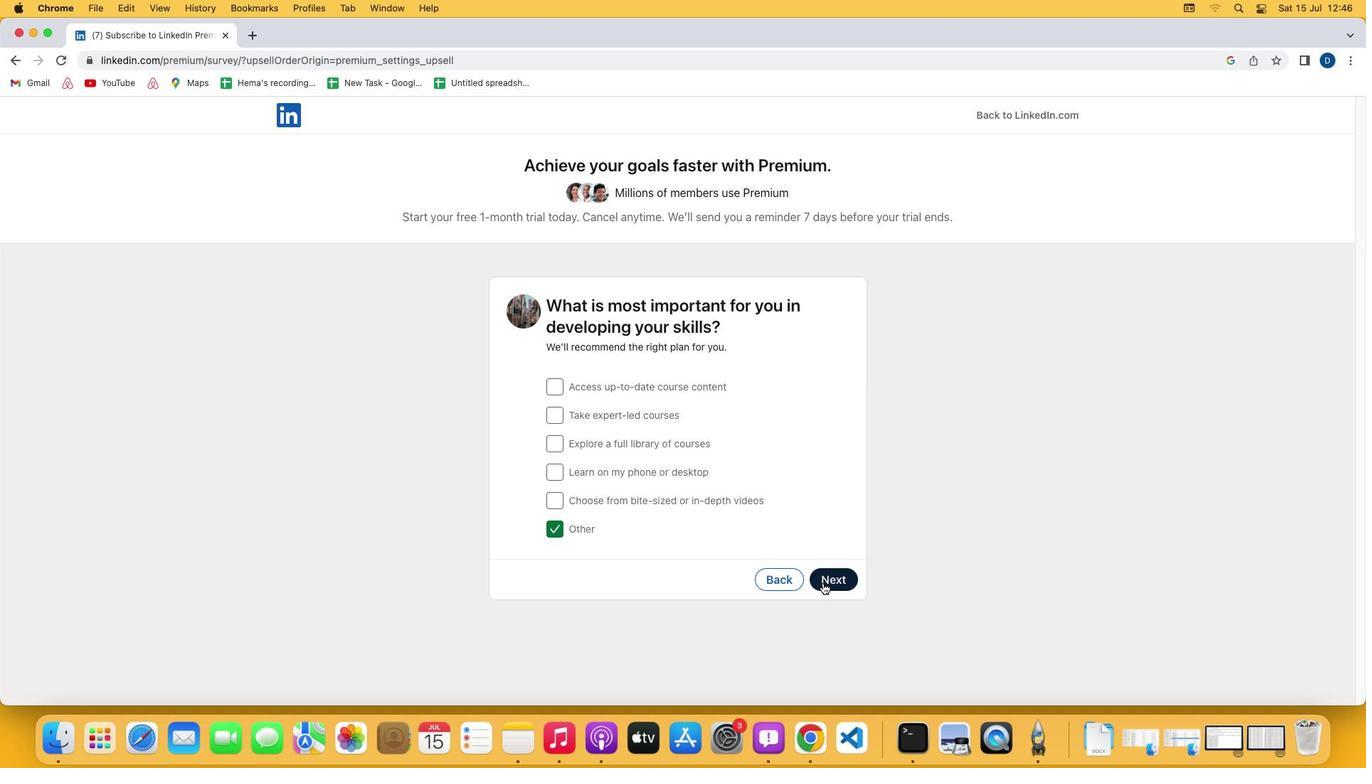 
Action: Mouse moved to (923, 584)
Screenshot: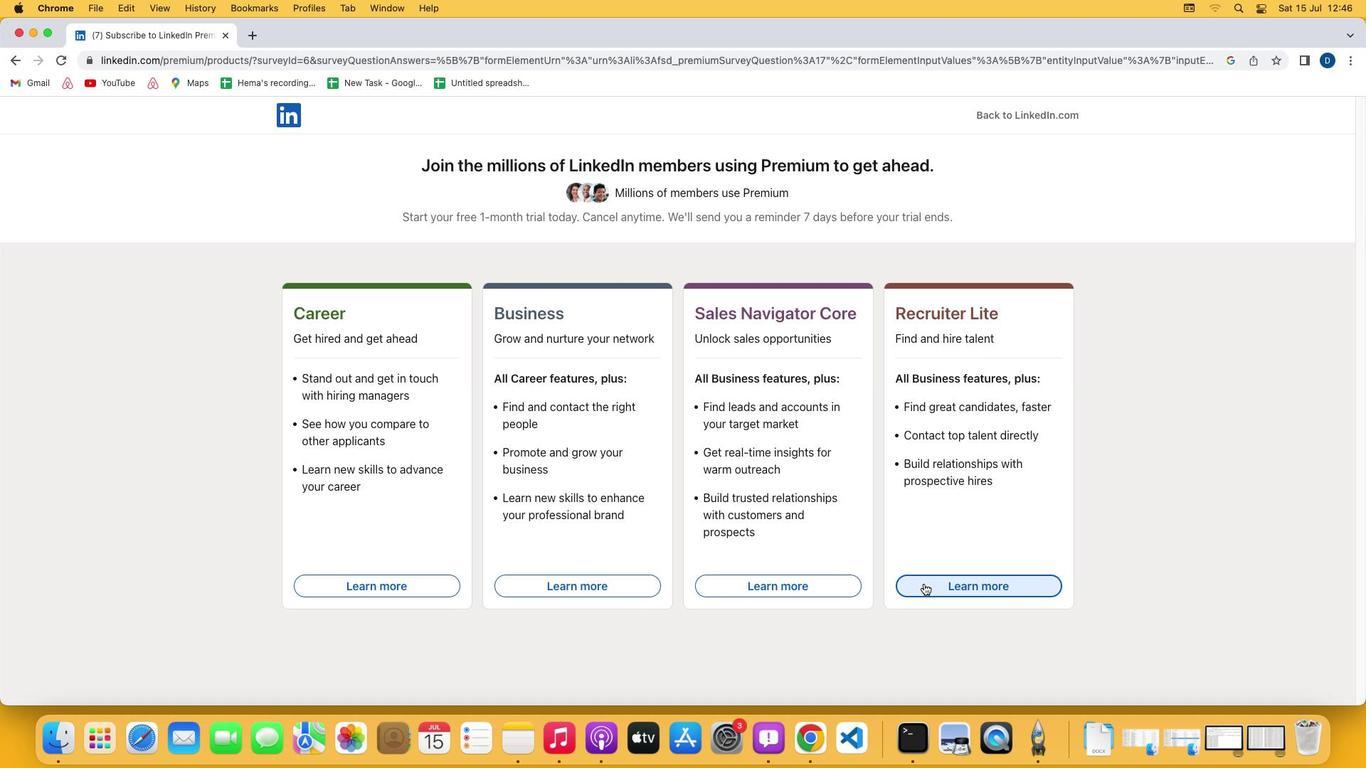 
Action: Mouse pressed left at (923, 584)
Screenshot: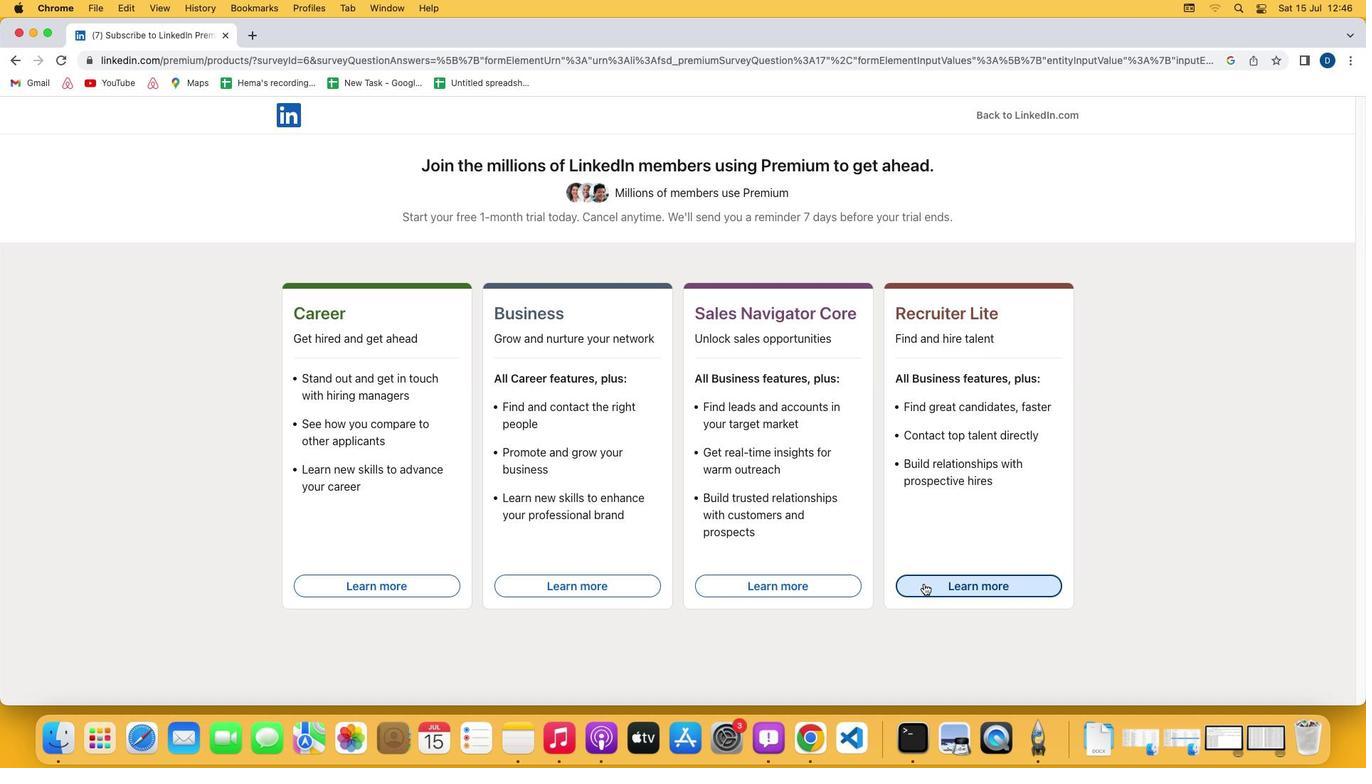 
